 Task: Look for products in the category "Frozen Meals" from Hilary's Eat Well only.
Action: Mouse moved to (242, 117)
Screenshot: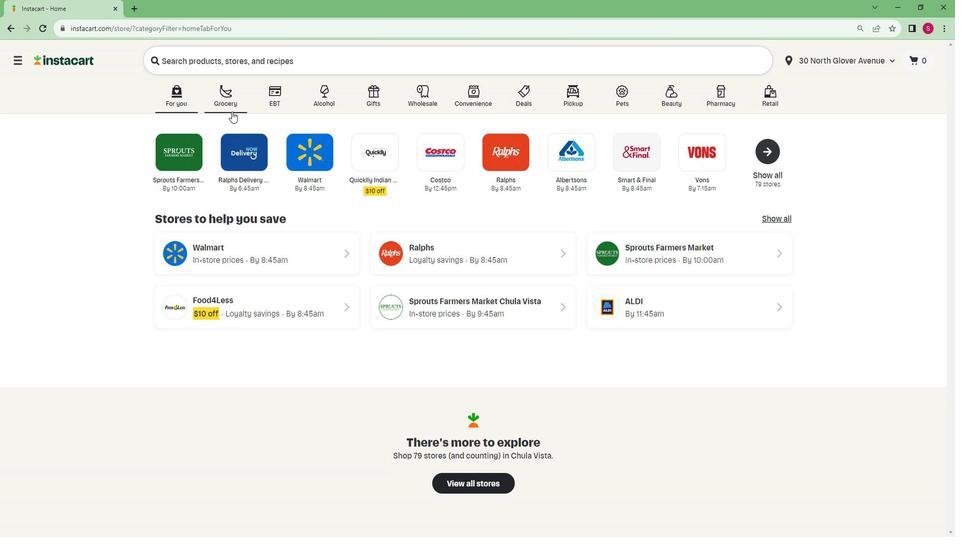 
Action: Mouse pressed left at (242, 117)
Screenshot: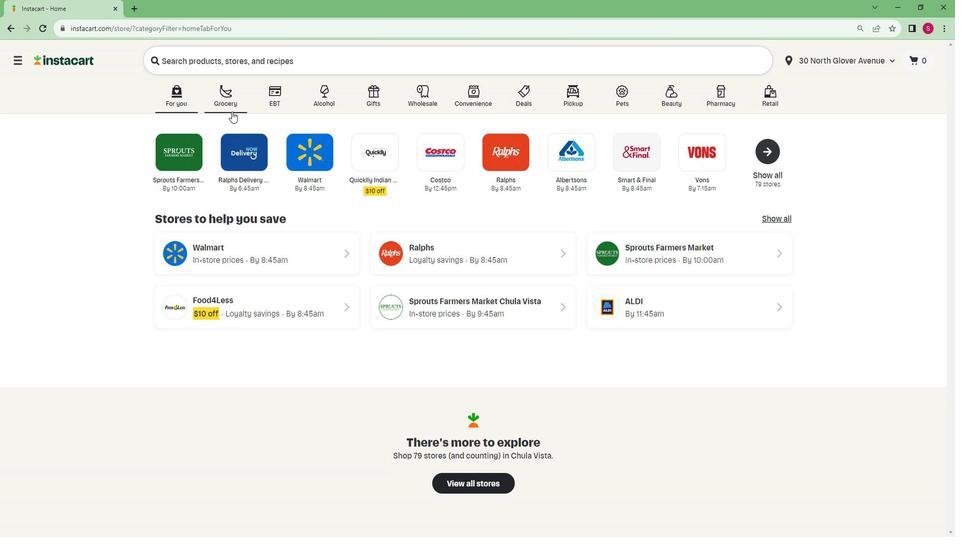 
Action: Mouse moved to (239, 293)
Screenshot: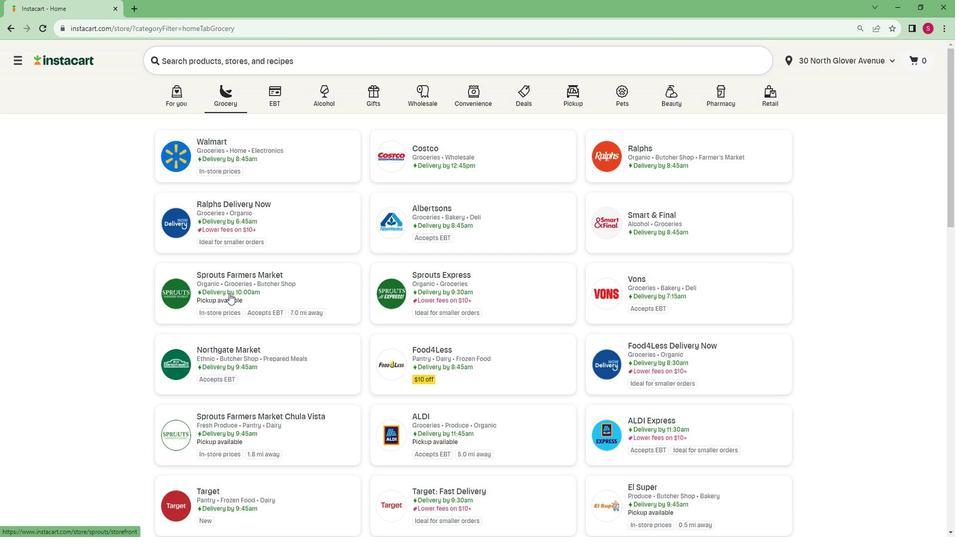 
Action: Mouse pressed left at (239, 293)
Screenshot: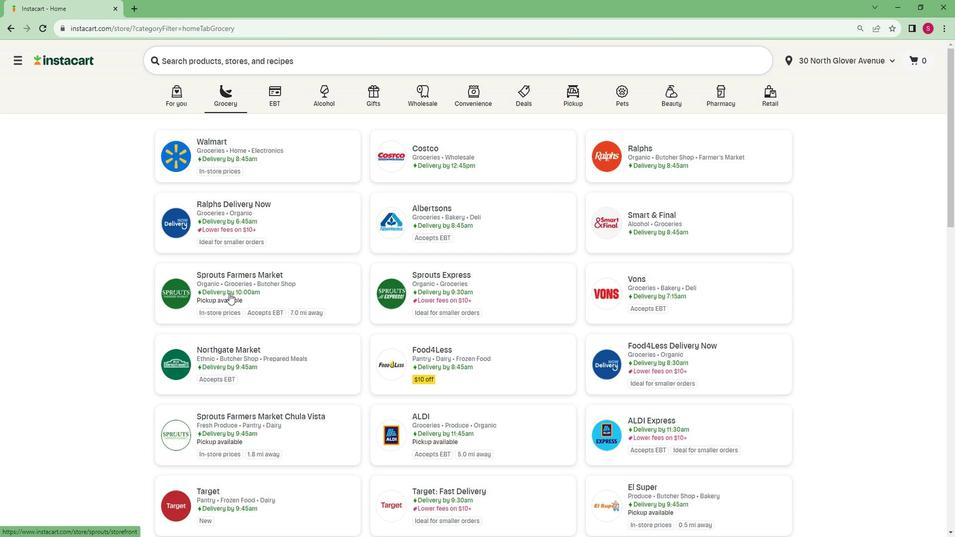 
Action: Mouse moved to (105, 413)
Screenshot: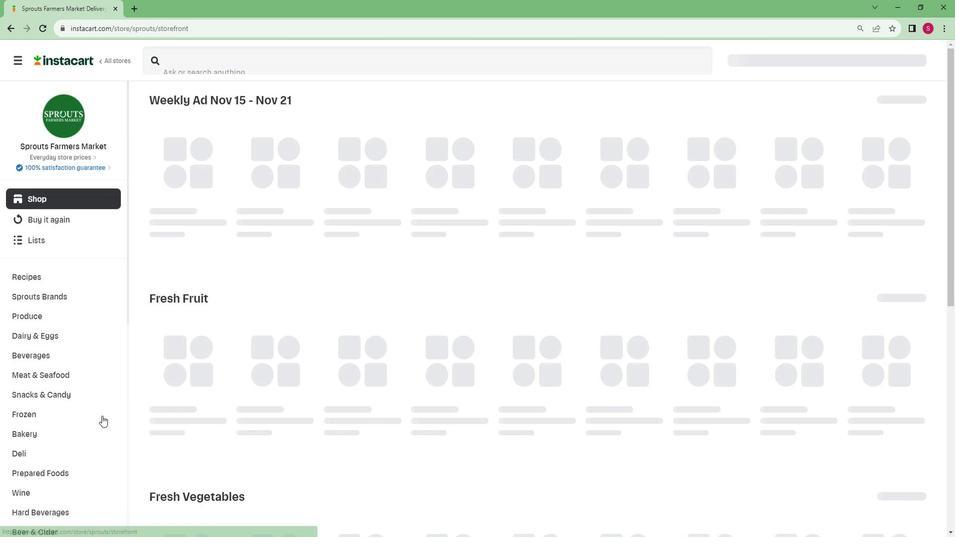 
Action: Mouse scrolled (105, 412) with delta (0, 0)
Screenshot: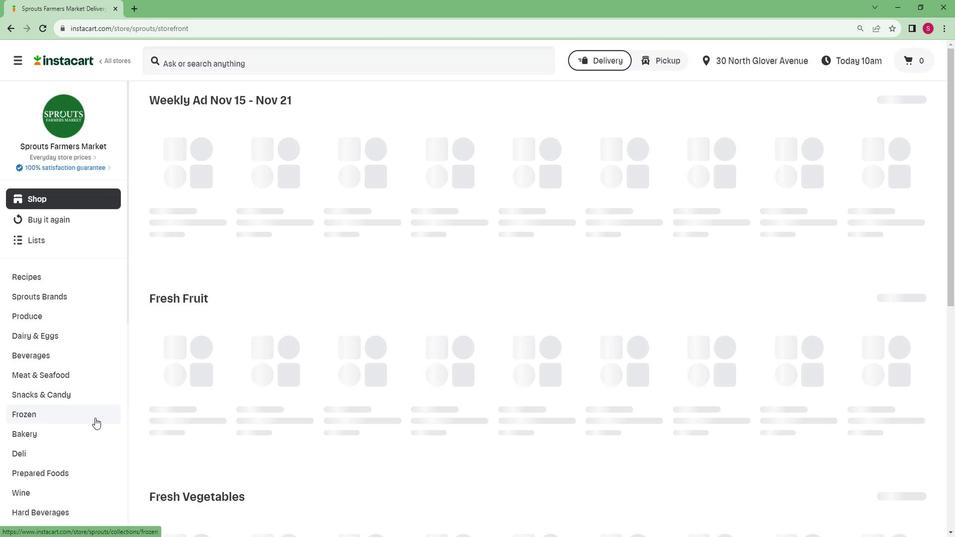 
Action: Mouse scrolled (105, 412) with delta (0, 0)
Screenshot: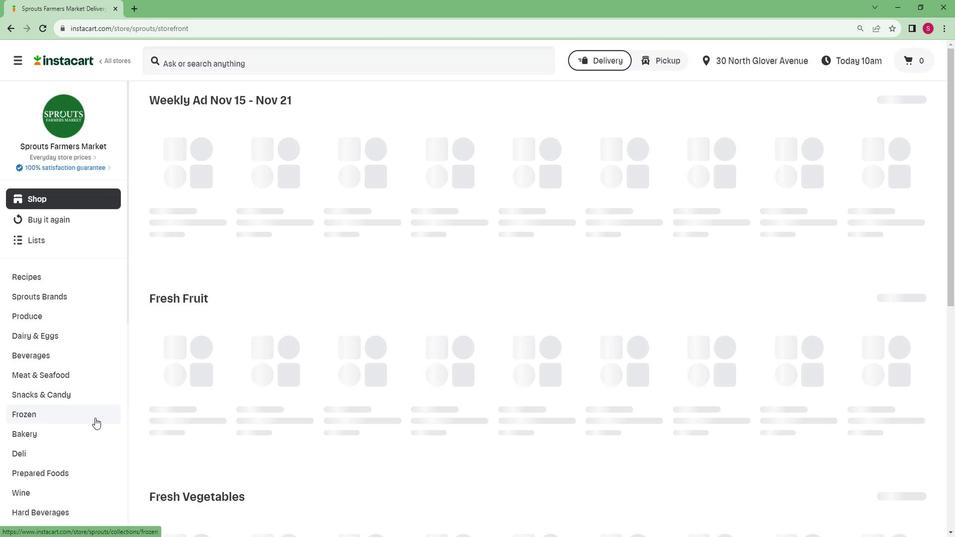 
Action: Mouse scrolled (105, 412) with delta (0, 0)
Screenshot: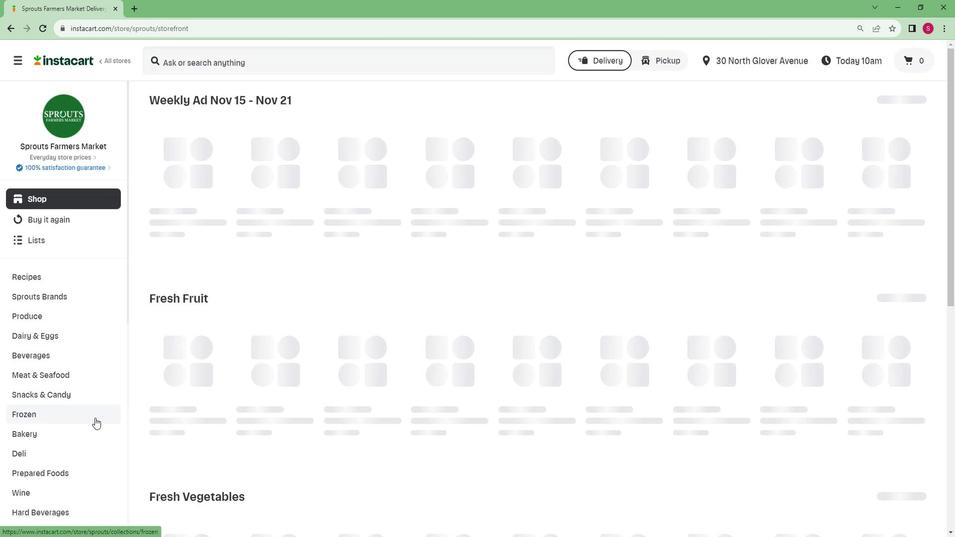 
Action: Mouse scrolled (105, 412) with delta (0, 0)
Screenshot: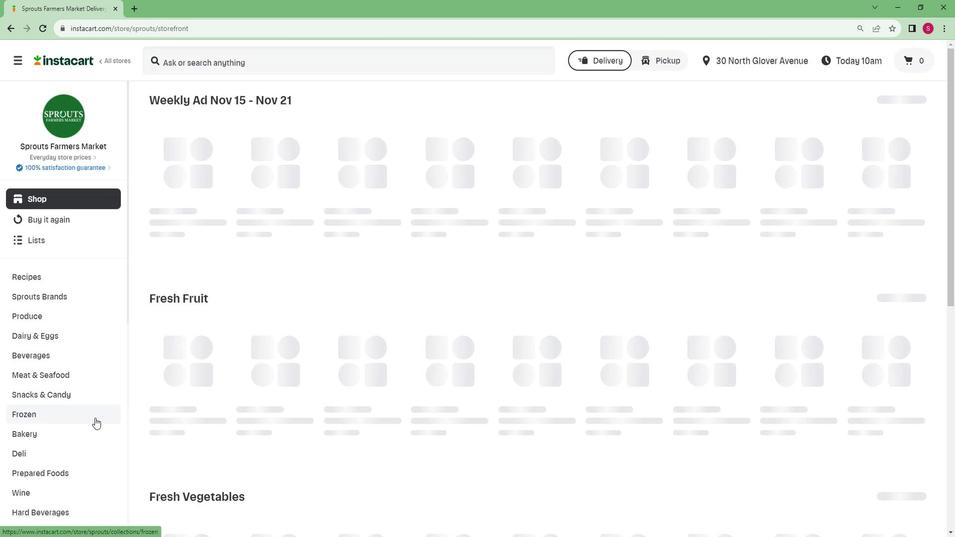 
Action: Mouse moved to (104, 413)
Screenshot: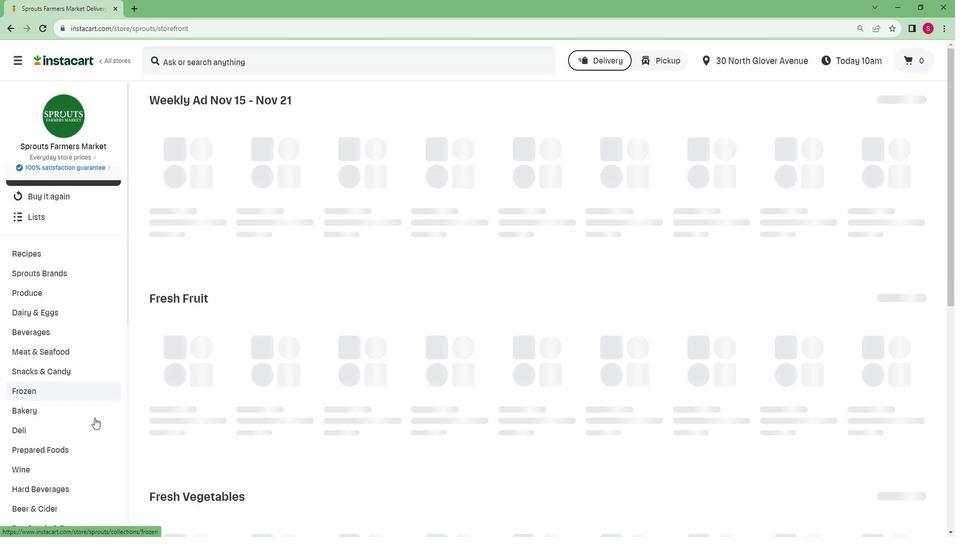 
Action: Mouse scrolled (104, 412) with delta (0, 0)
Screenshot: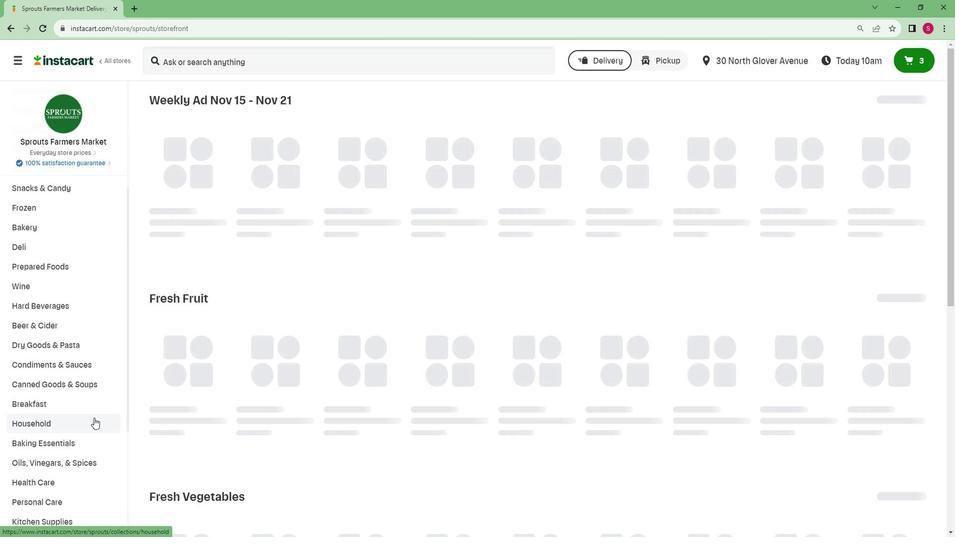 
Action: Mouse scrolled (104, 412) with delta (0, 0)
Screenshot: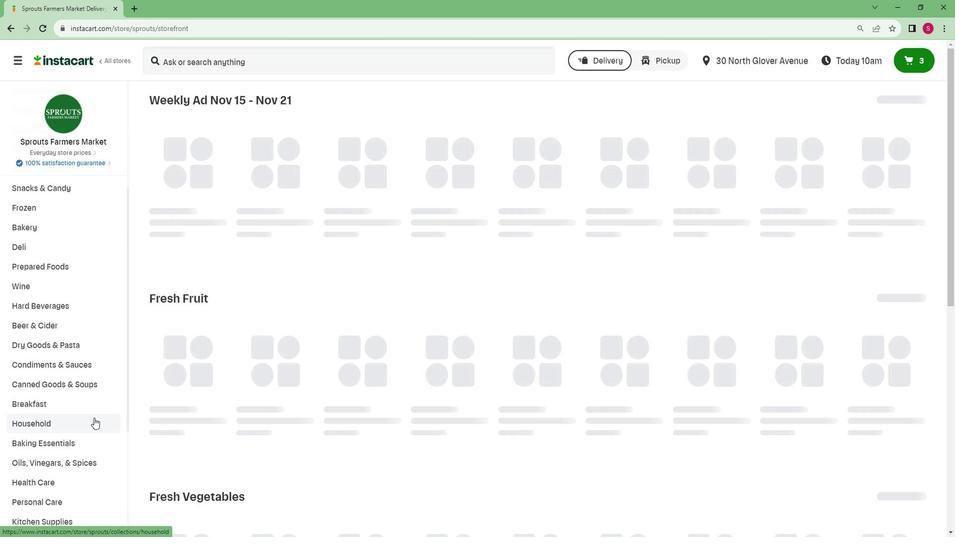 
Action: Mouse scrolled (104, 412) with delta (0, 0)
Screenshot: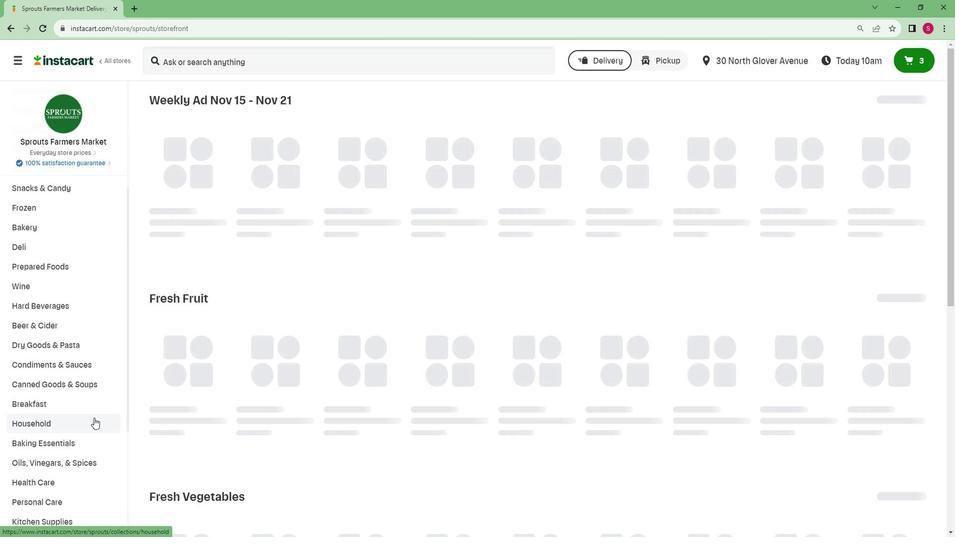 
Action: Mouse scrolled (104, 412) with delta (0, 0)
Screenshot: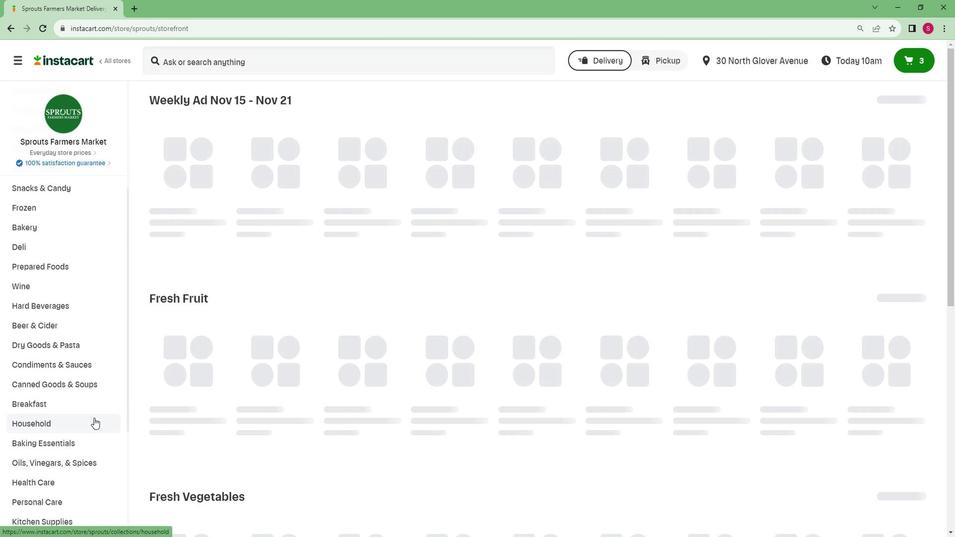 
Action: Mouse scrolled (104, 412) with delta (0, 0)
Screenshot: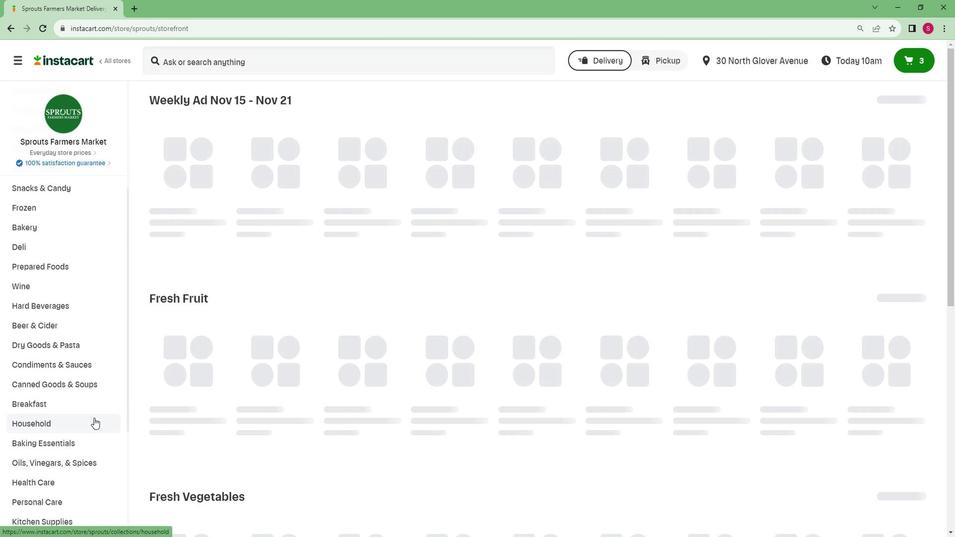 
Action: Mouse moved to (102, 413)
Screenshot: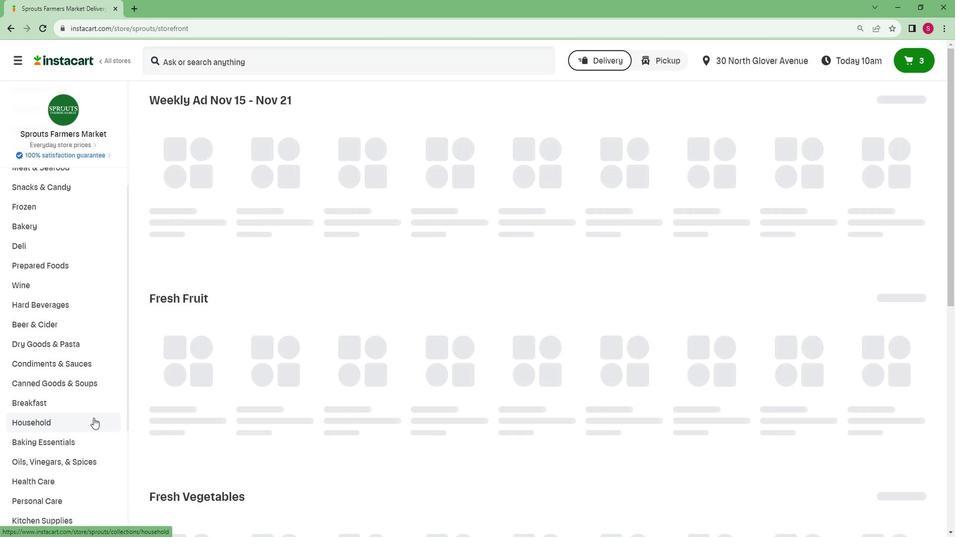 
Action: Mouse scrolled (102, 412) with delta (0, 0)
Screenshot: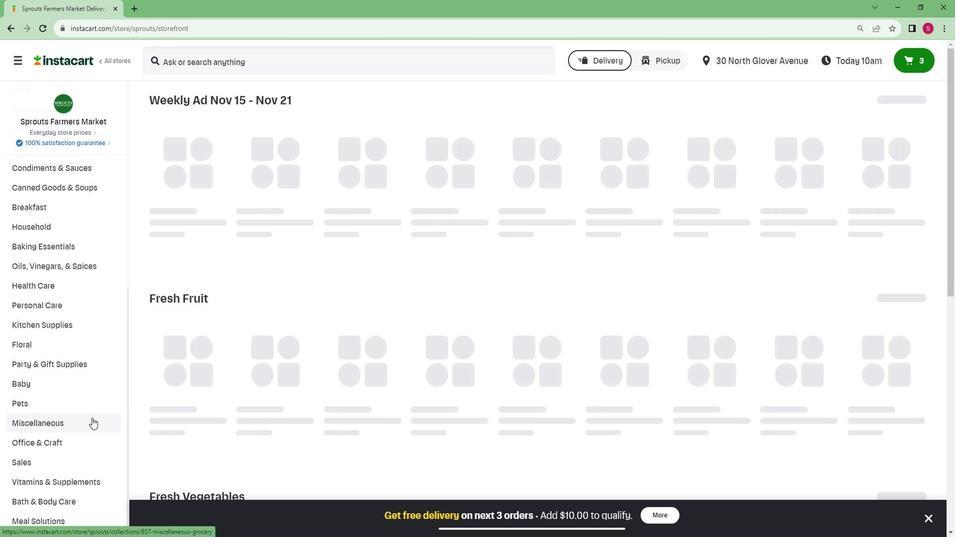 
Action: Mouse scrolled (102, 412) with delta (0, 0)
Screenshot: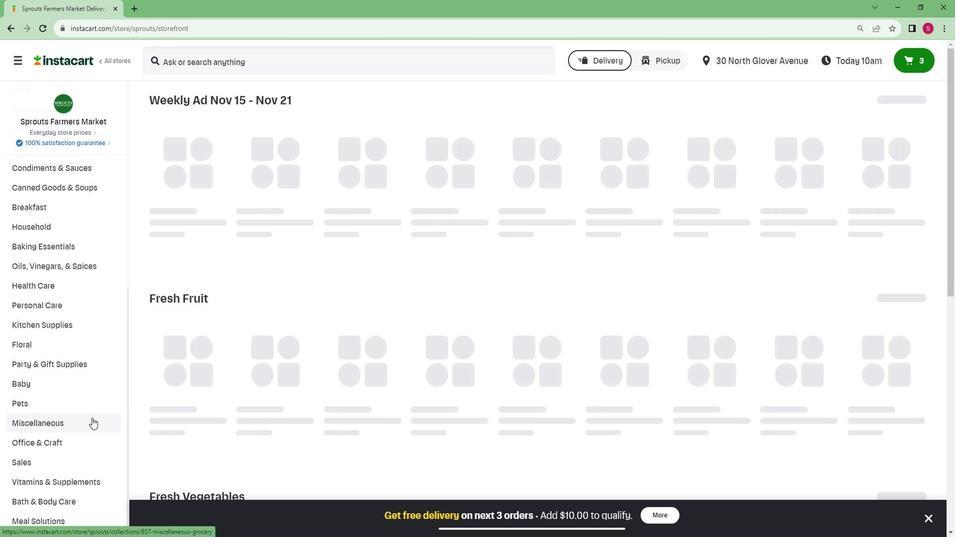 
Action: Mouse scrolled (102, 412) with delta (0, 0)
Screenshot: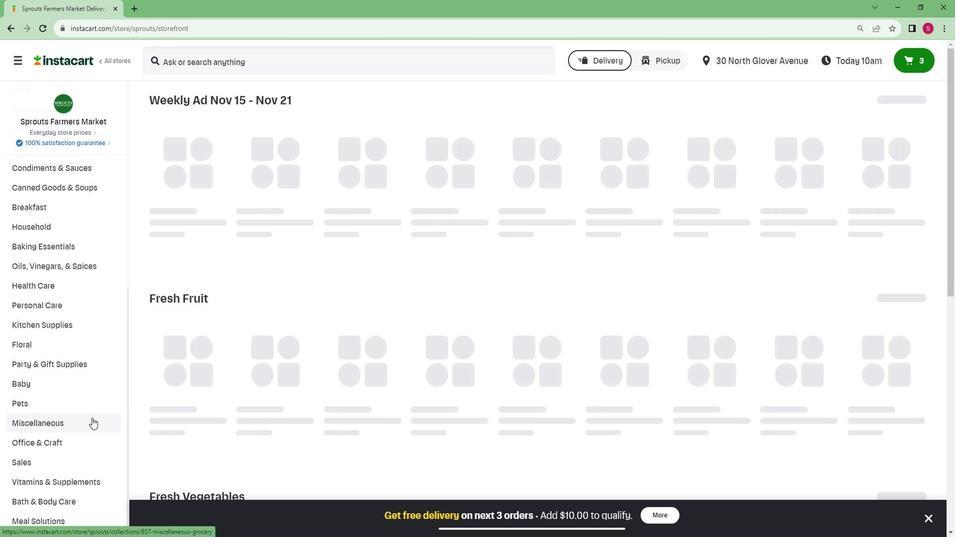 
Action: Mouse scrolled (102, 412) with delta (0, 0)
Screenshot: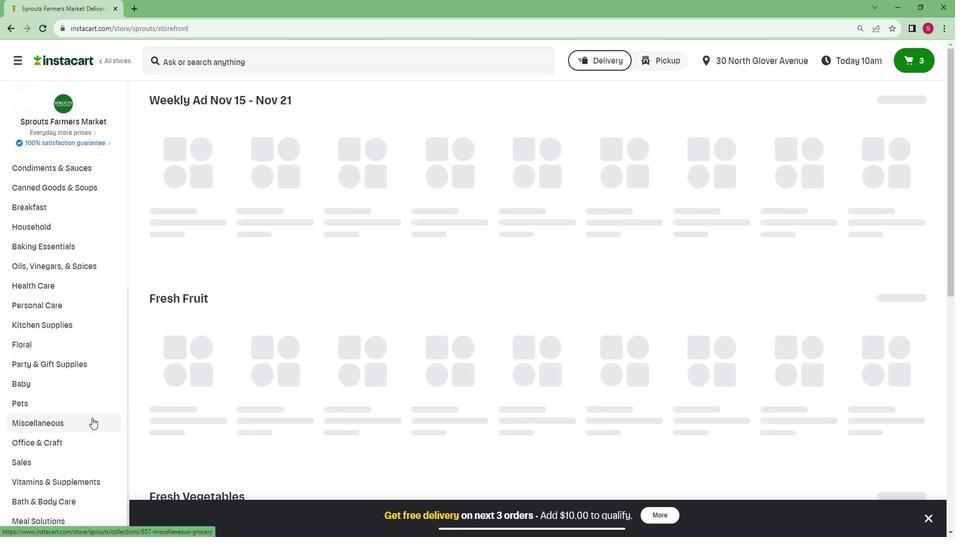 
Action: Mouse moved to (60, 511)
Screenshot: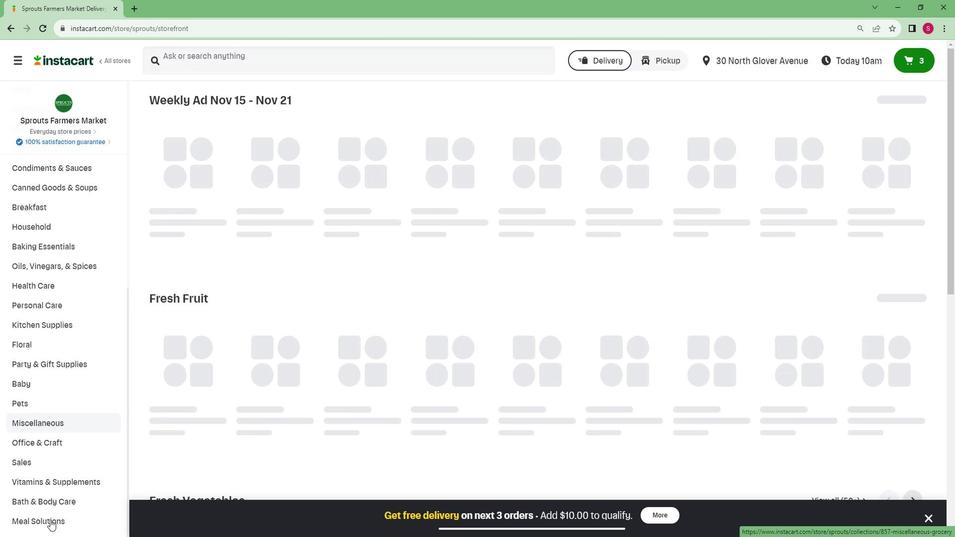 
Action: Mouse pressed left at (60, 511)
Screenshot: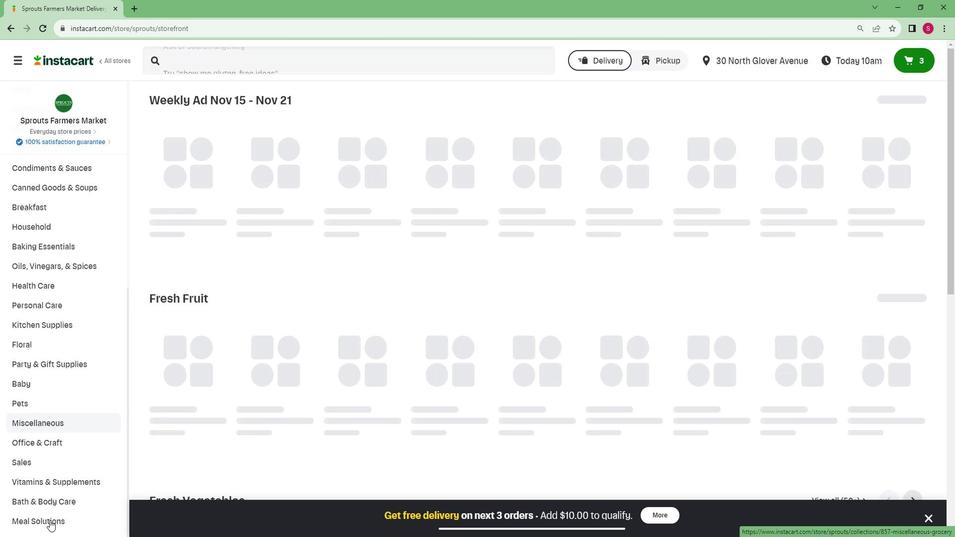
Action: Mouse moved to (73, 473)
Screenshot: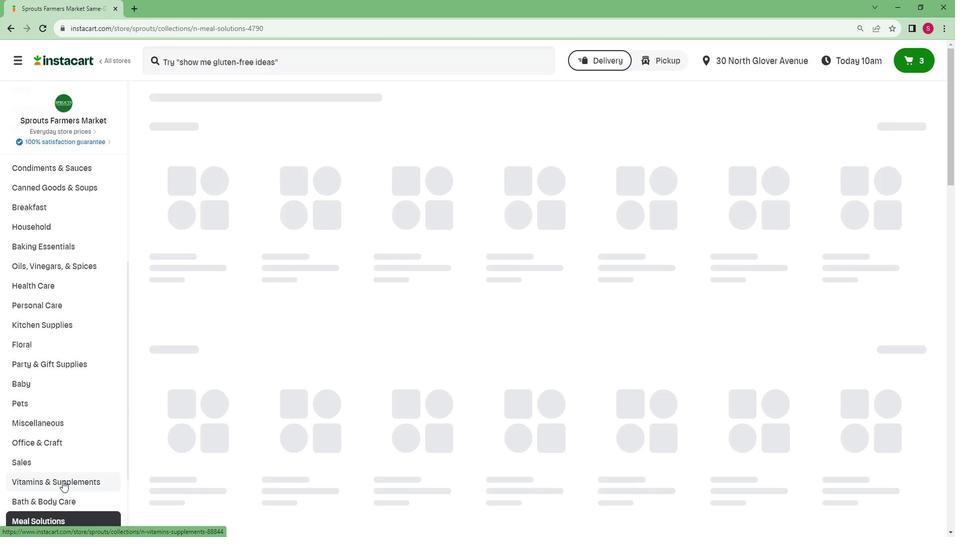 
Action: Mouse scrolled (73, 473) with delta (0, 0)
Screenshot: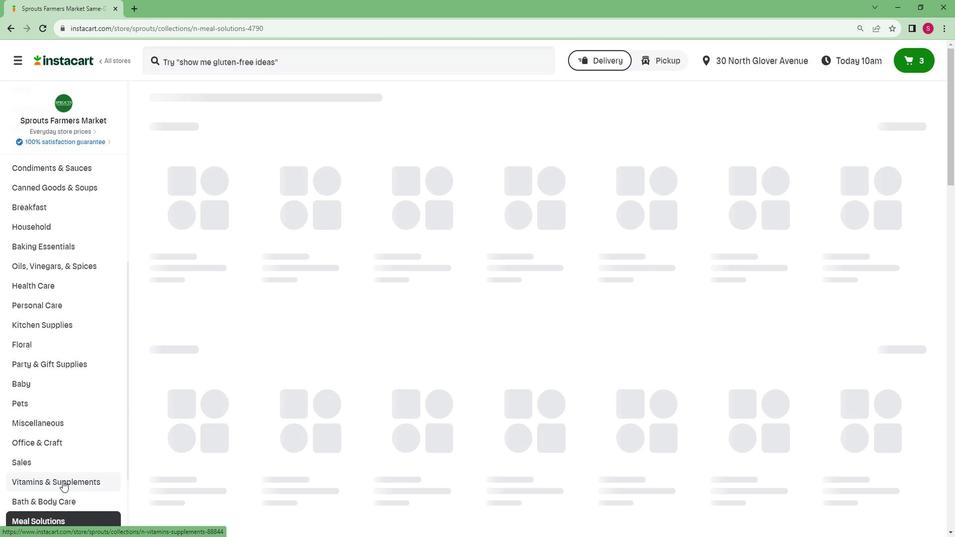 
Action: Mouse scrolled (73, 473) with delta (0, 0)
Screenshot: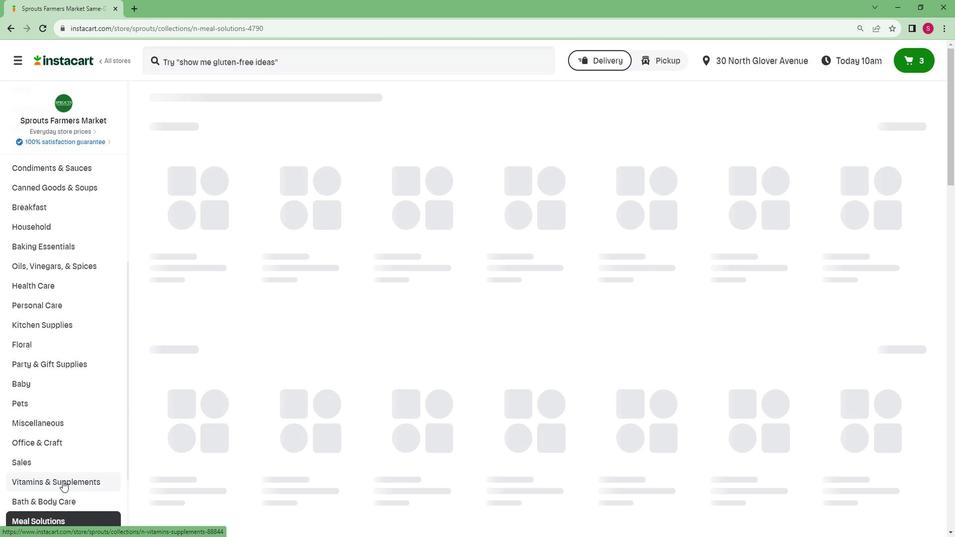 
Action: Mouse scrolled (73, 473) with delta (0, 0)
Screenshot: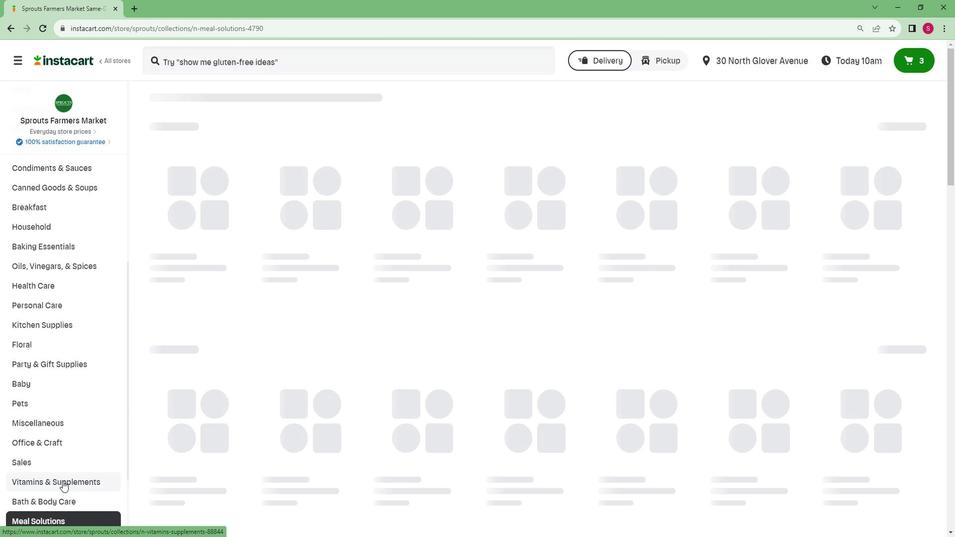 
Action: Mouse scrolled (73, 473) with delta (0, 0)
Screenshot: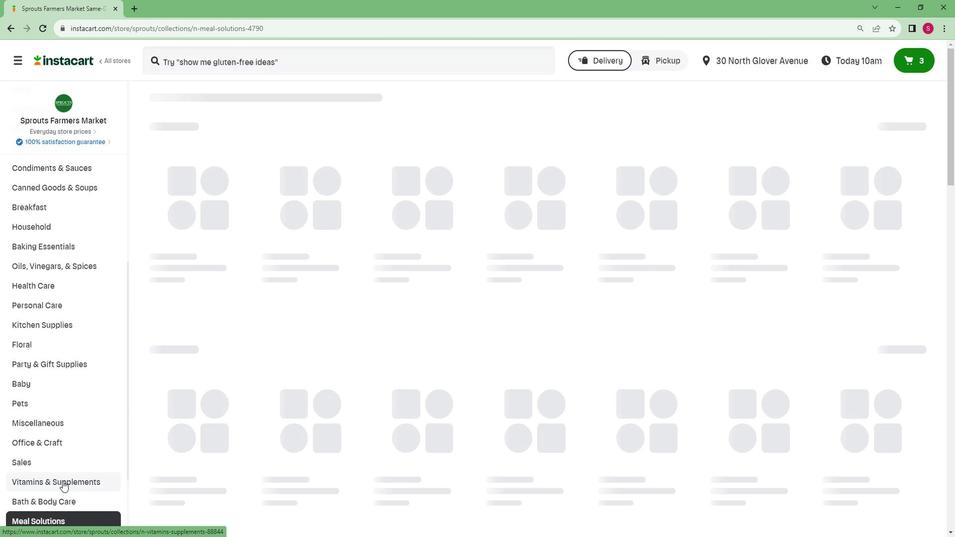 
Action: Mouse scrolled (73, 473) with delta (0, 0)
Screenshot: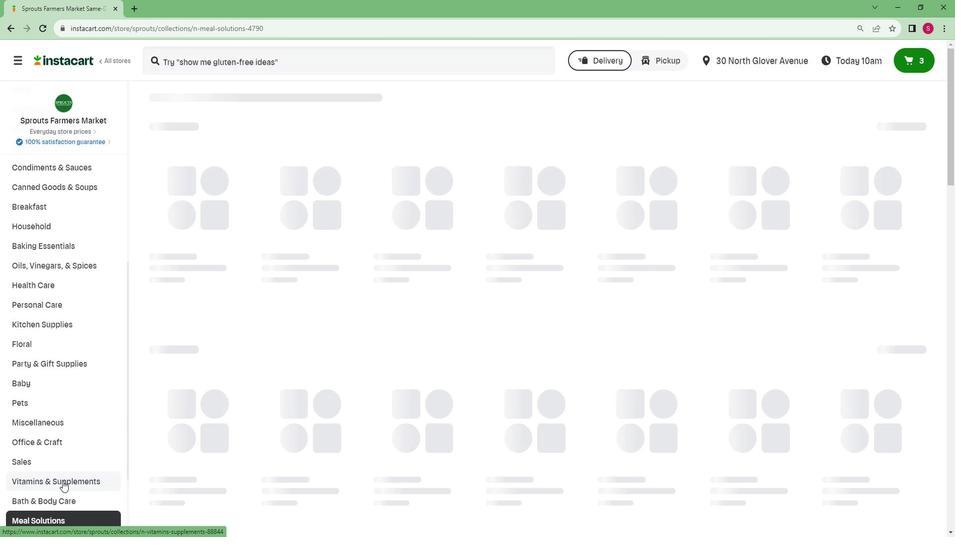 
Action: Mouse scrolled (73, 473) with delta (0, 0)
Screenshot: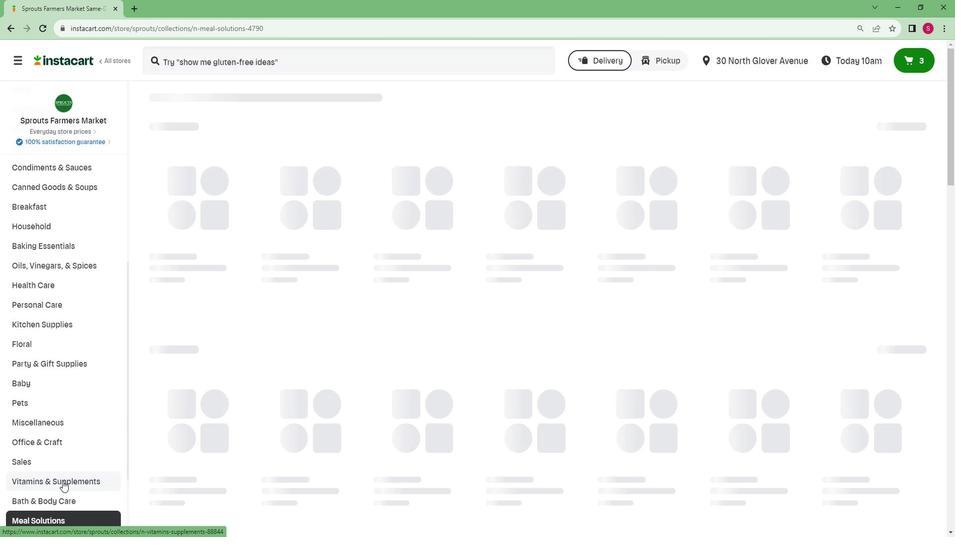 
Action: Mouse moved to (57, 511)
Screenshot: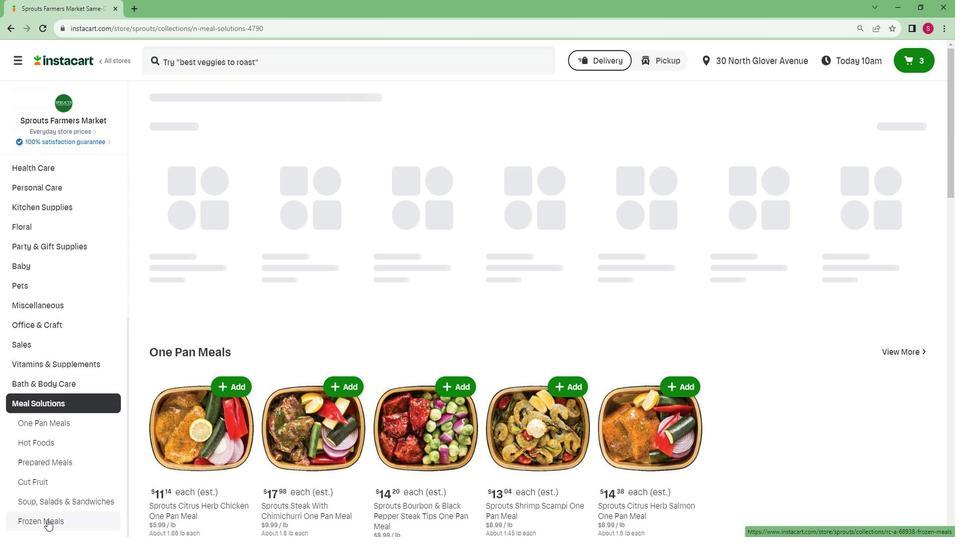 
Action: Mouse pressed left at (57, 511)
Screenshot: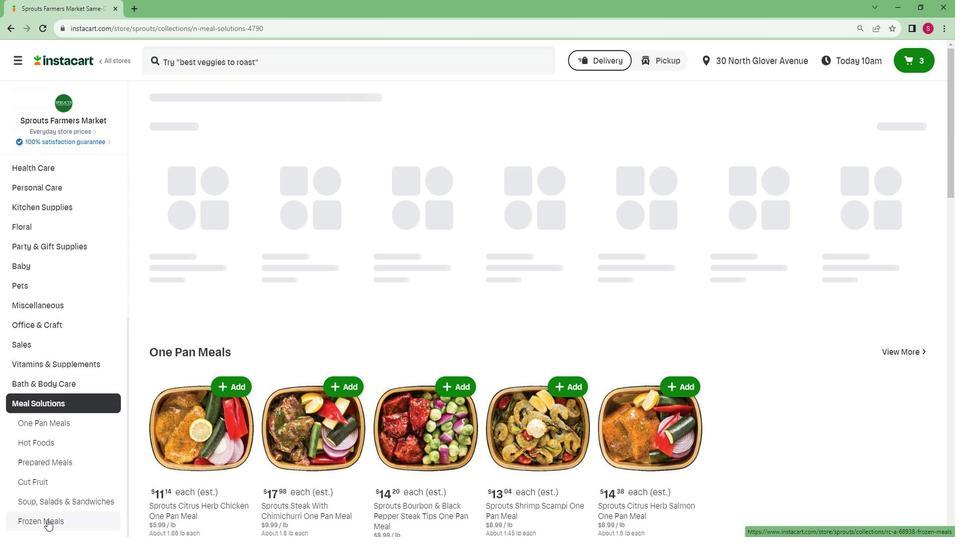 
Action: Mouse moved to (324, 145)
Screenshot: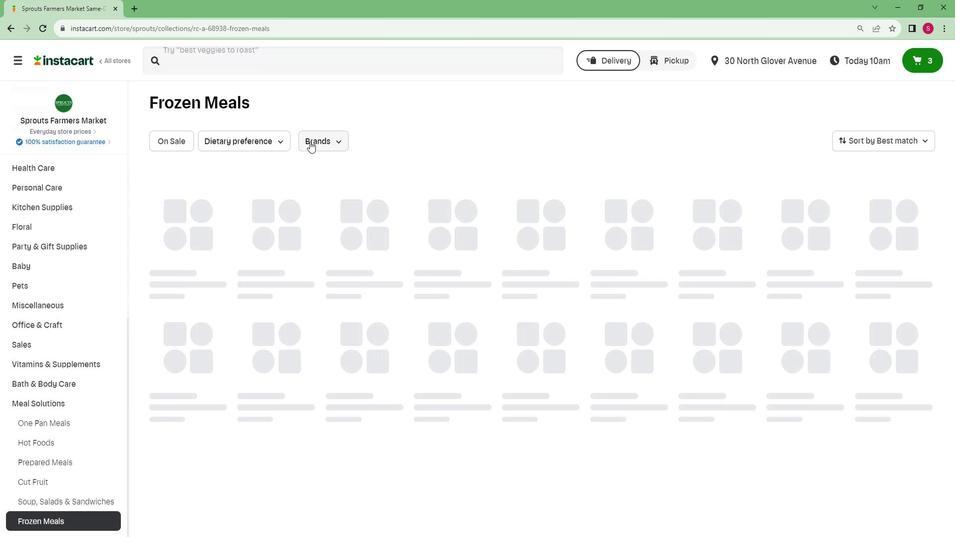 
Action: Mouse pressed left at (324, 145)
Screenshot: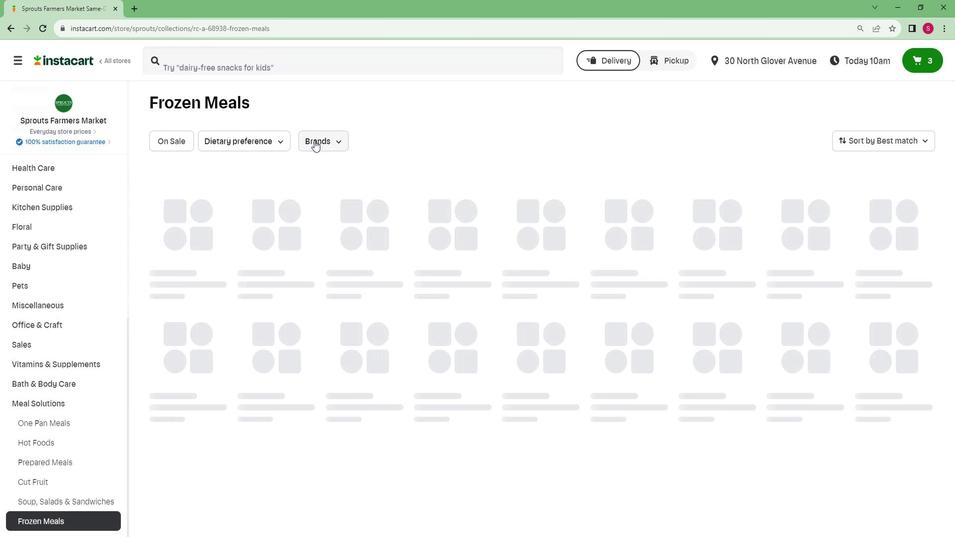 
Action: Mouse moved to (339, 261)
Screenshot: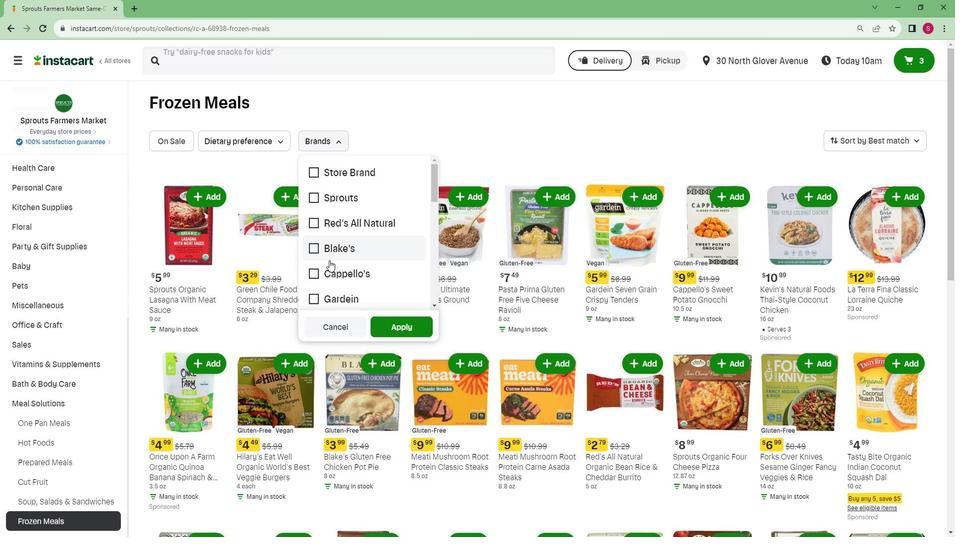 
Action: Mouse scrolled (339, 261) with delta (0, 0)
Screenshot: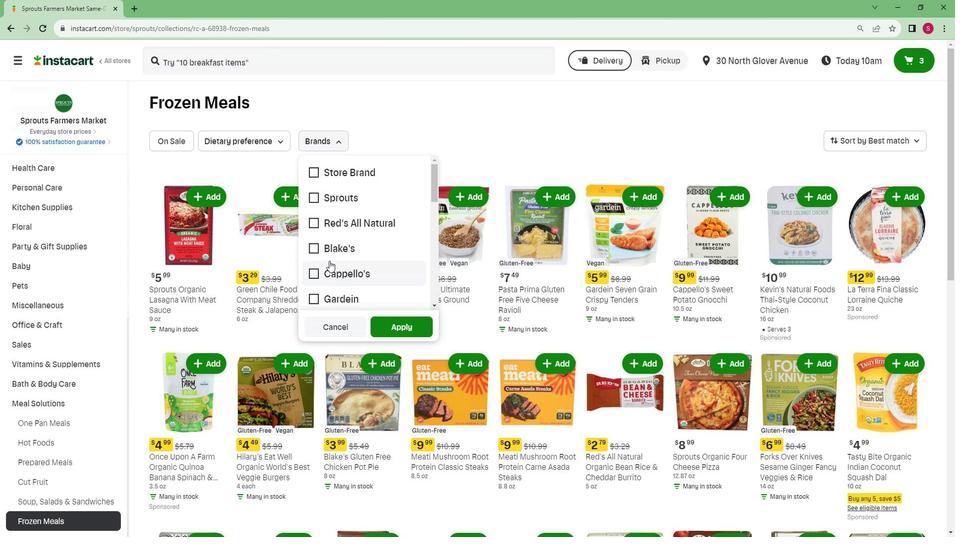 
Action: Mouse scrolled (339, 261) with delta (0, 0)
Screenshot: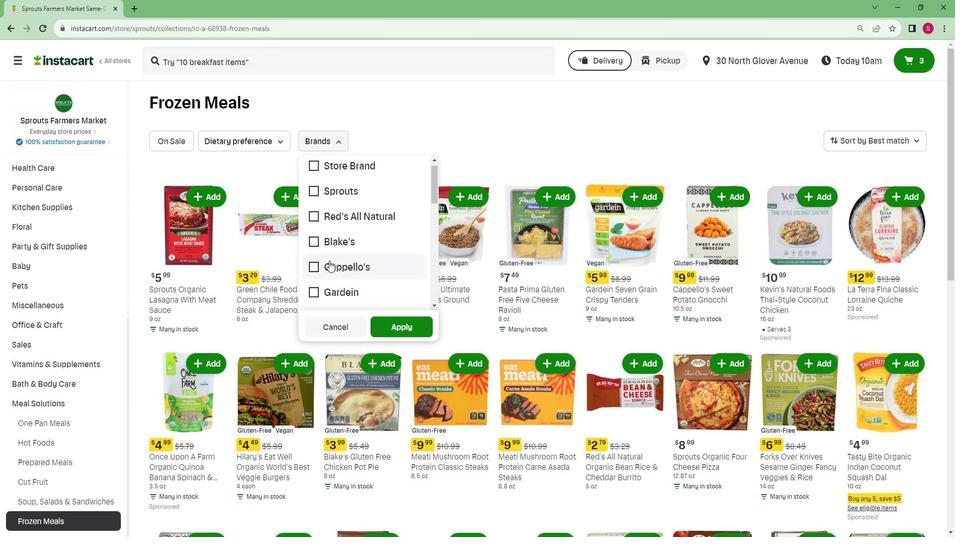 
Action: Mouse moved to (359, 244)
Screenshot: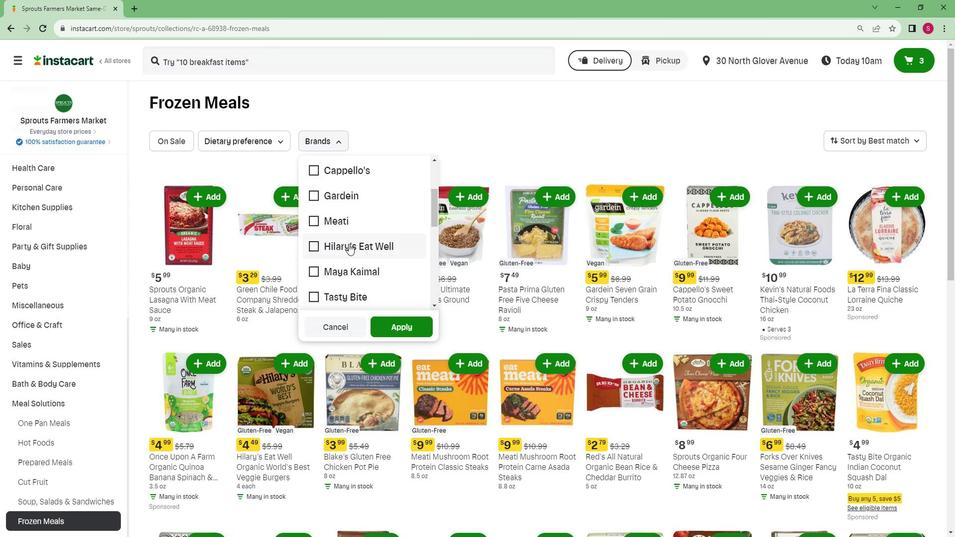 
Action: Mouse pressed left at (359, 244)
Screenshot: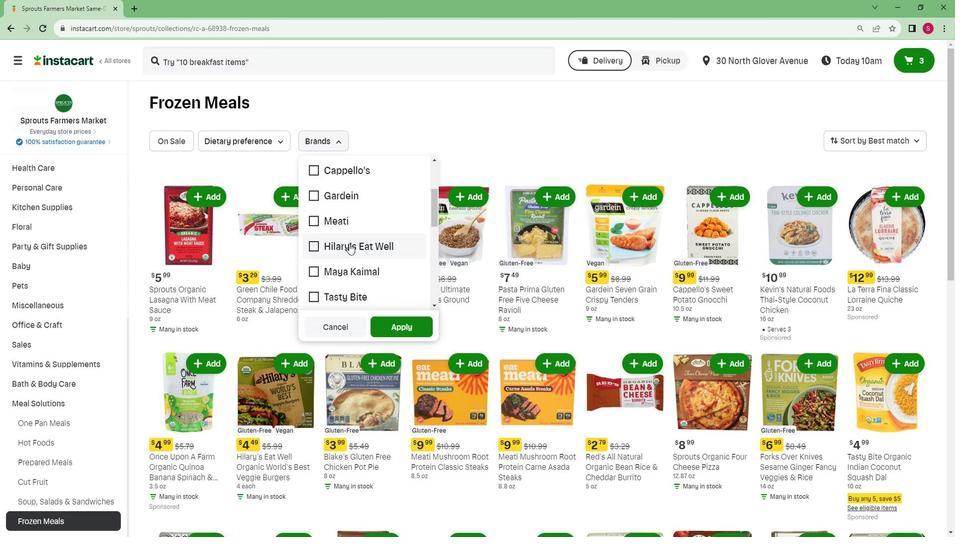 
Action: Mouse moved to (399, 322)
Screenshot: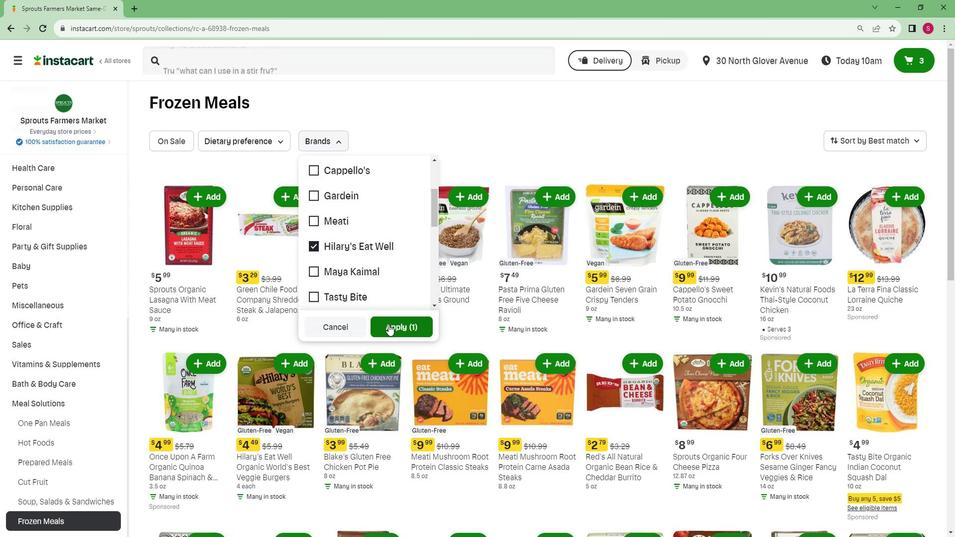 
Action: Mouse pressed left at (399, 322)
Screenshot: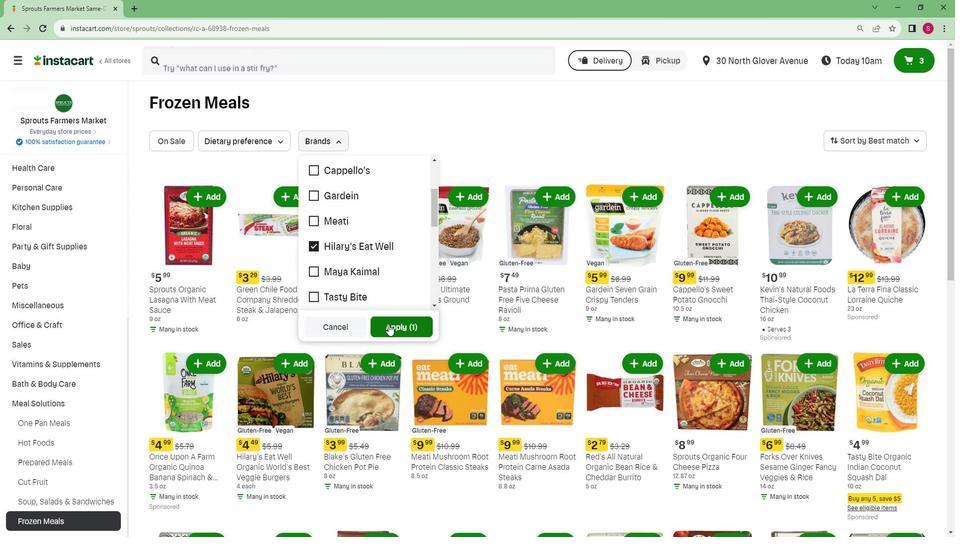 
